 Task: Research Airbnb accommodation in Volokolamsk, Russia from 9th December, 2023 to 16th December, 2023 for 2 adults, 1 child.2 bedrooms having 2 beds and 1 bathroom. Property type can be flat. Look for 4 properties as per requirement.
Action: Mouse moved to (513, 73)
Screenshot: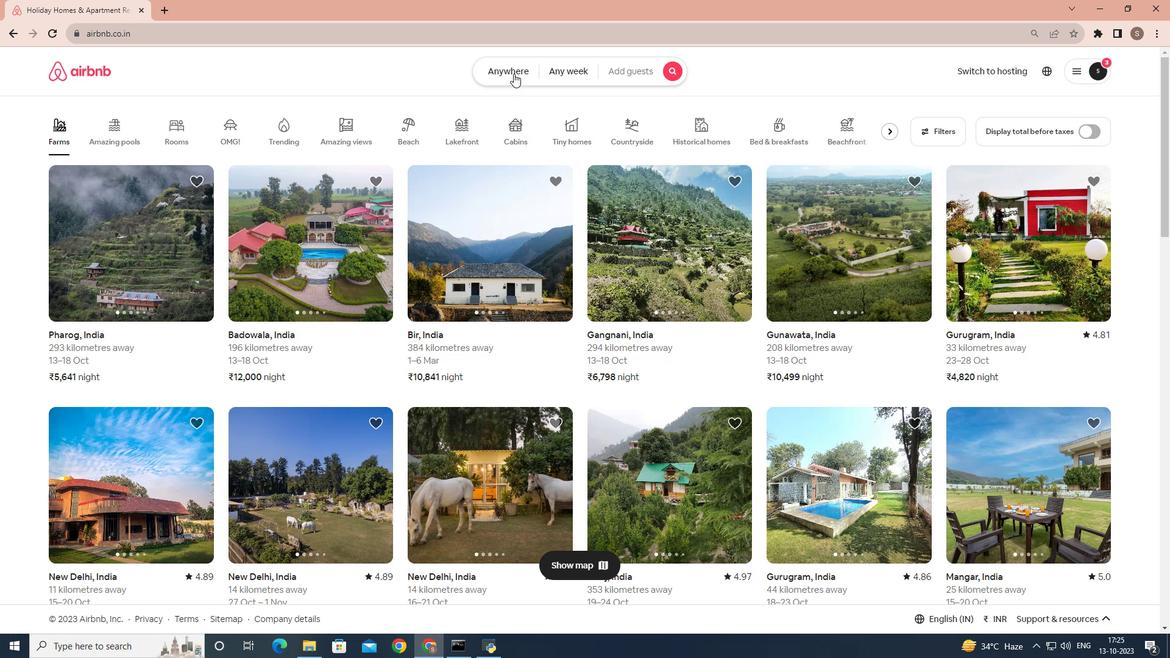 
Action: Mouse pressed left at (513, 73)
Screenshot: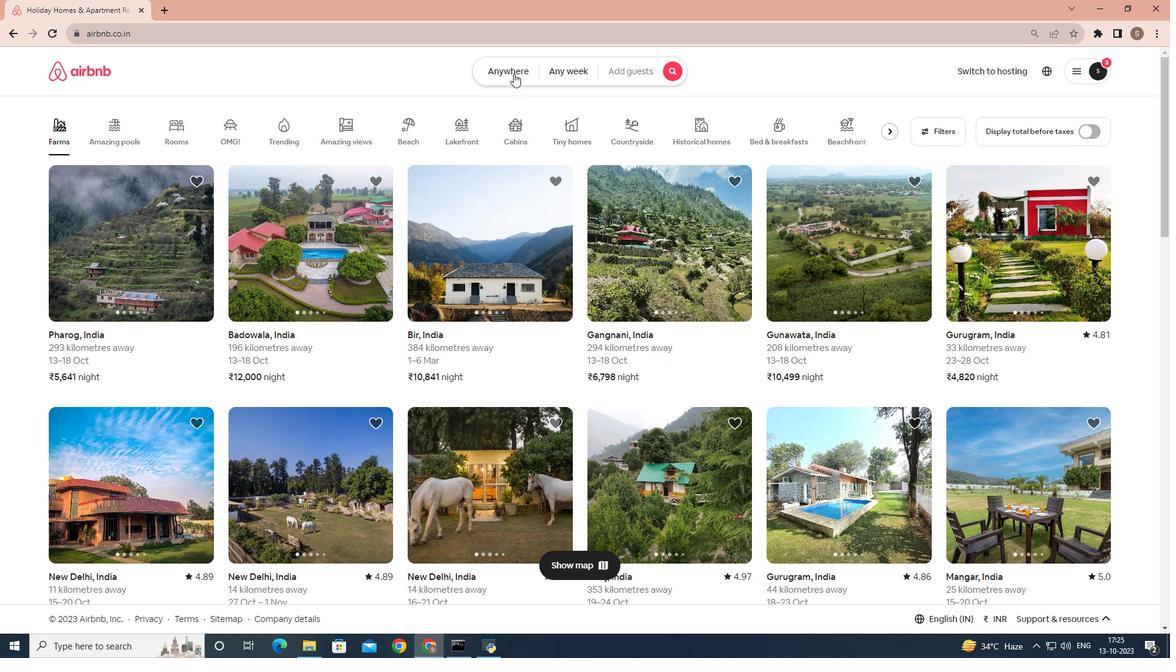 
Action: Mouse moved to (410, 122)
Screenshot: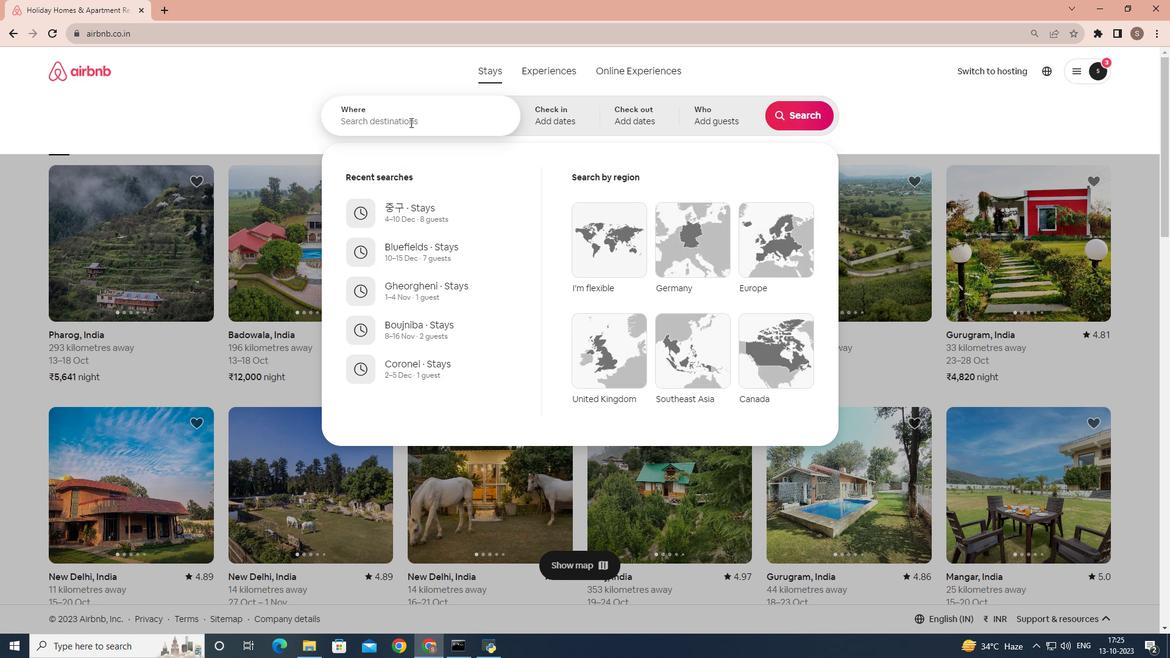 
Action: Mouse pressed left at (410, 122)
Screenshot: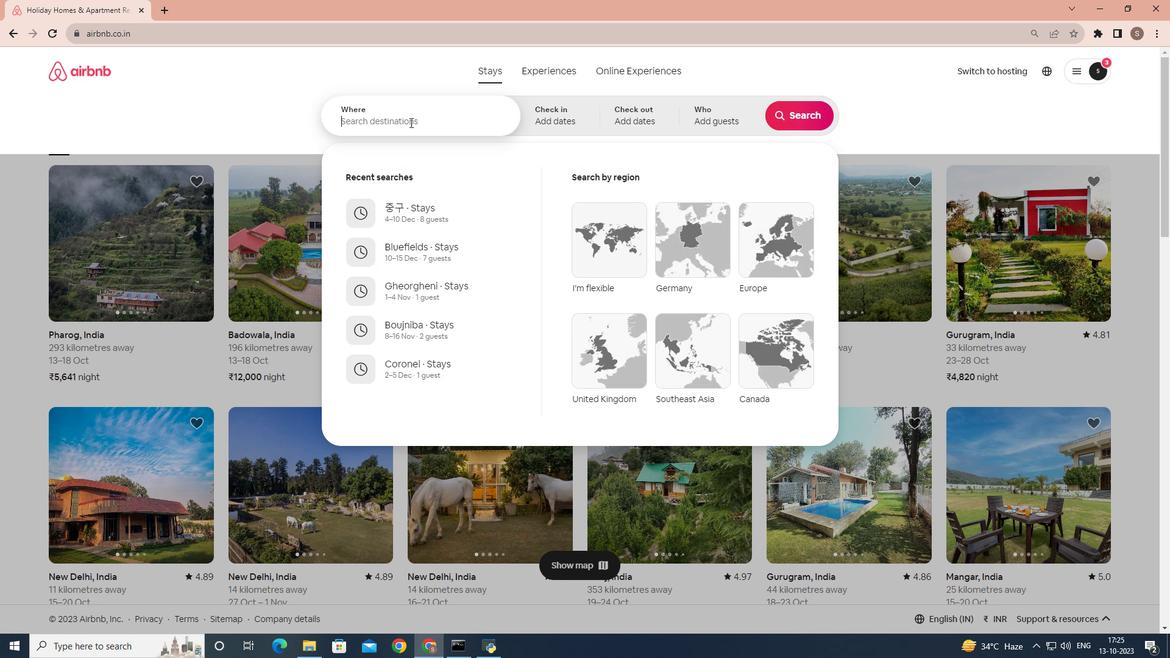 
Action: Key pressed <Key.shift>Volokolama<Key.backspace>sk,<Key.space><Key.shift>Russia
Screenshot: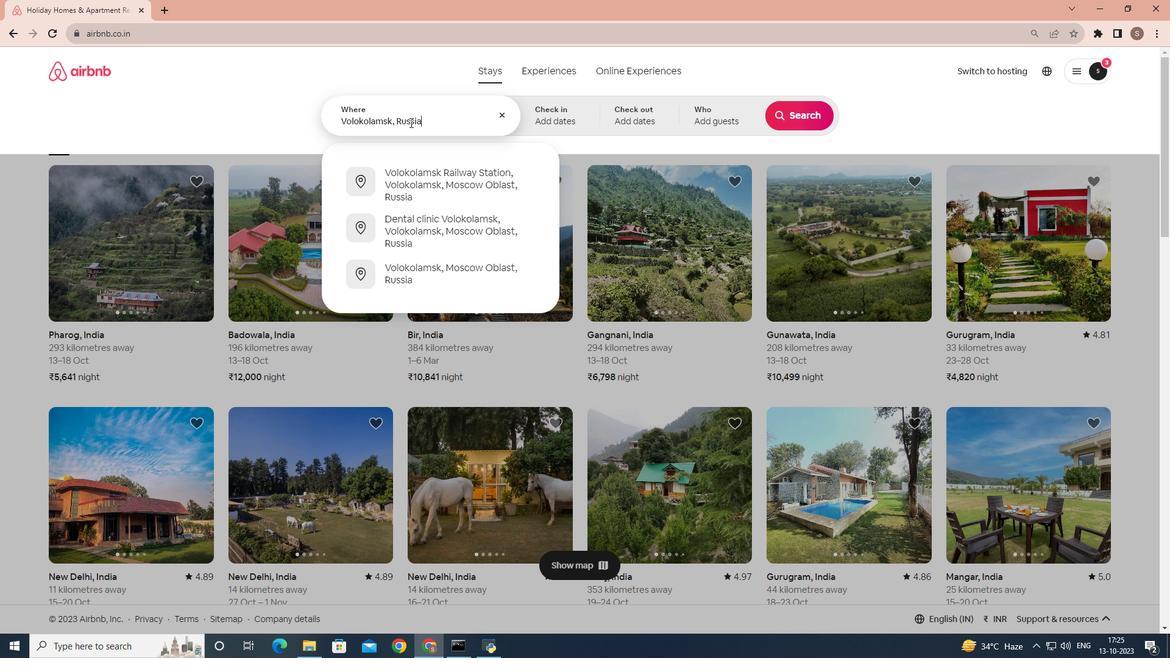
Action: Mouse moved to (565, 114)
Screenshot: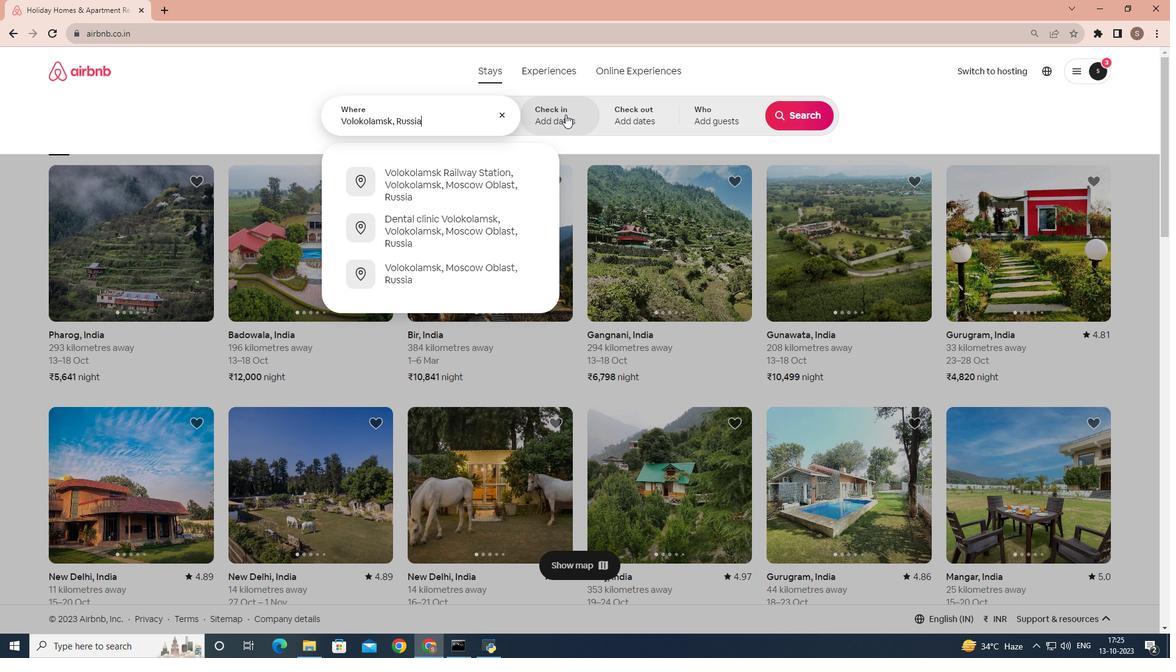 
Action: Mouse pressed left at (565, 114)
Screenshot: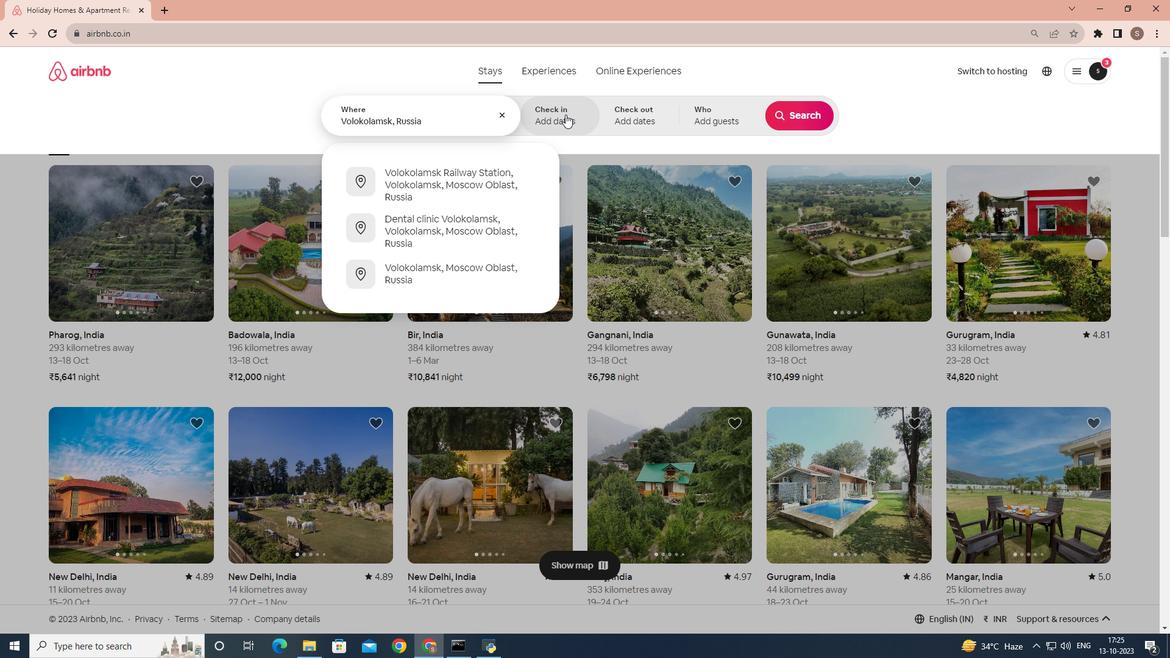 
Action: Mouse moved to (796, 206)
Screenshot: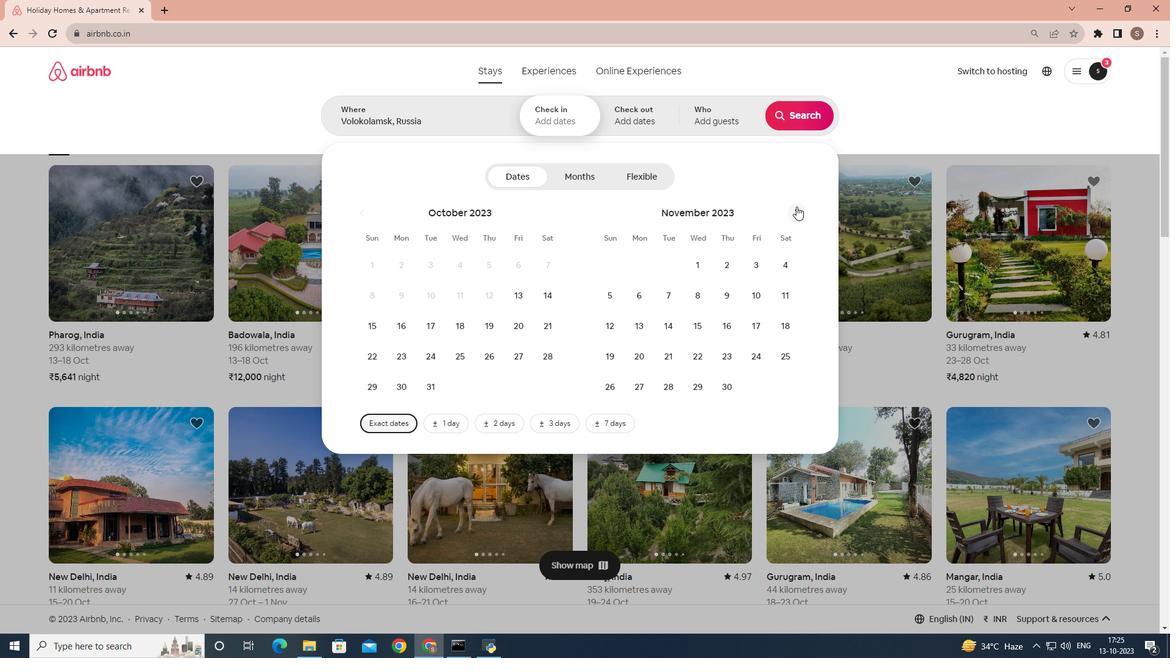 
Action: Mouse pressed left at (796, 206)
Screenshot: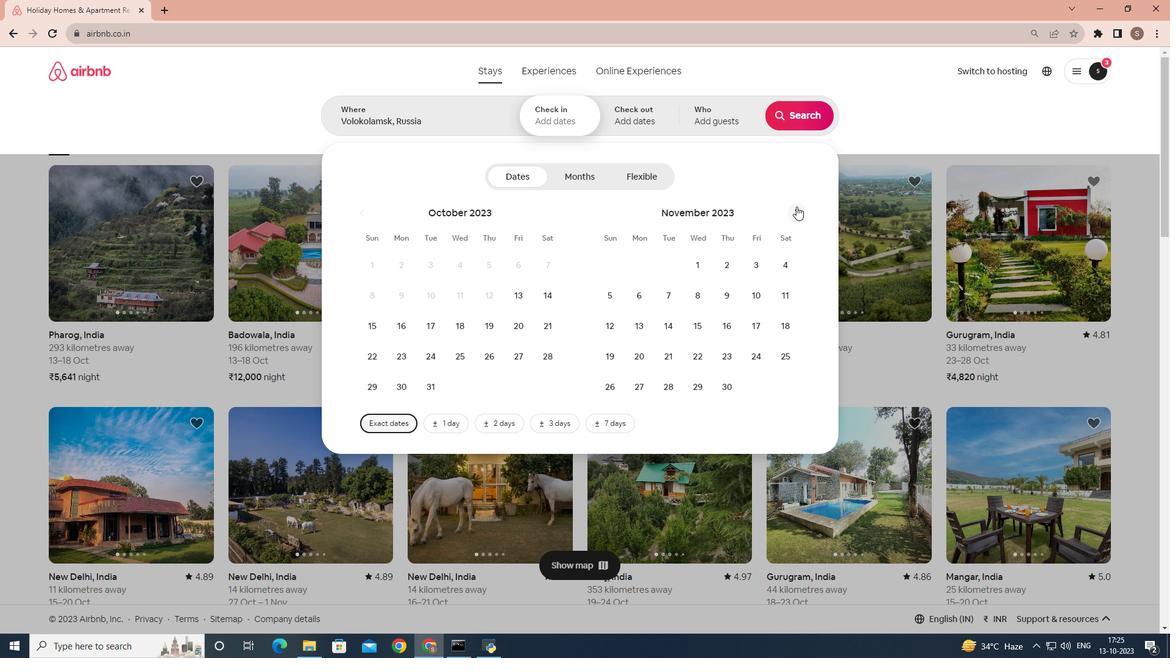 
Action: Mouse moved to (780, 298)
Screenshot: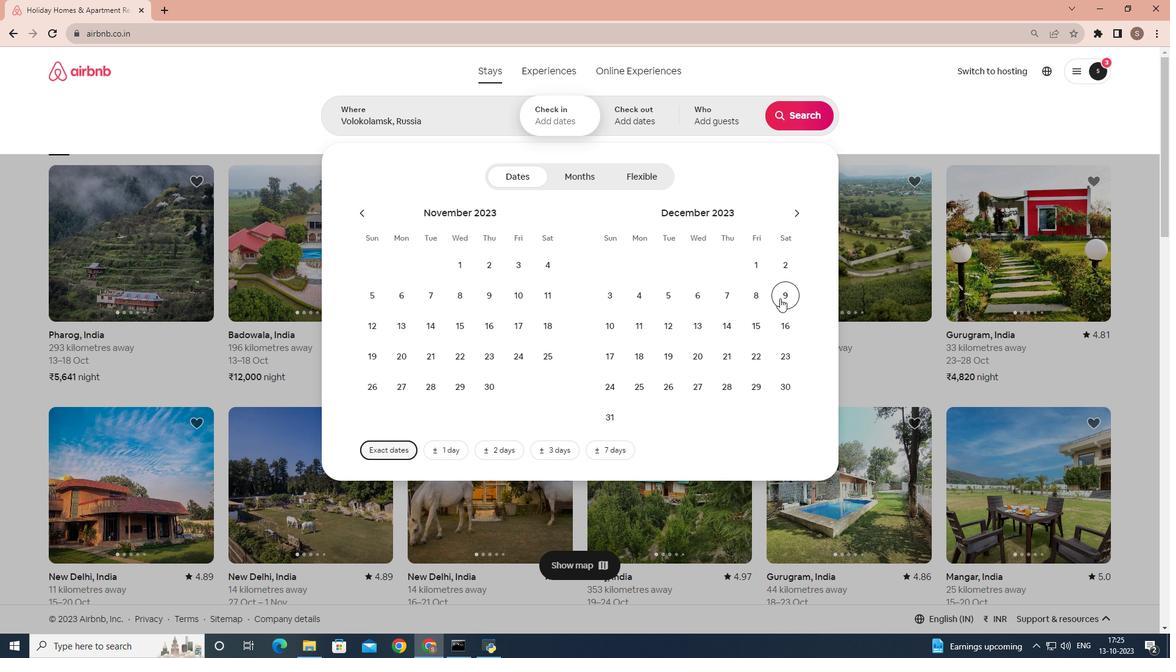 
Action: Mouse pressed left at (780, 298)
Screenshot: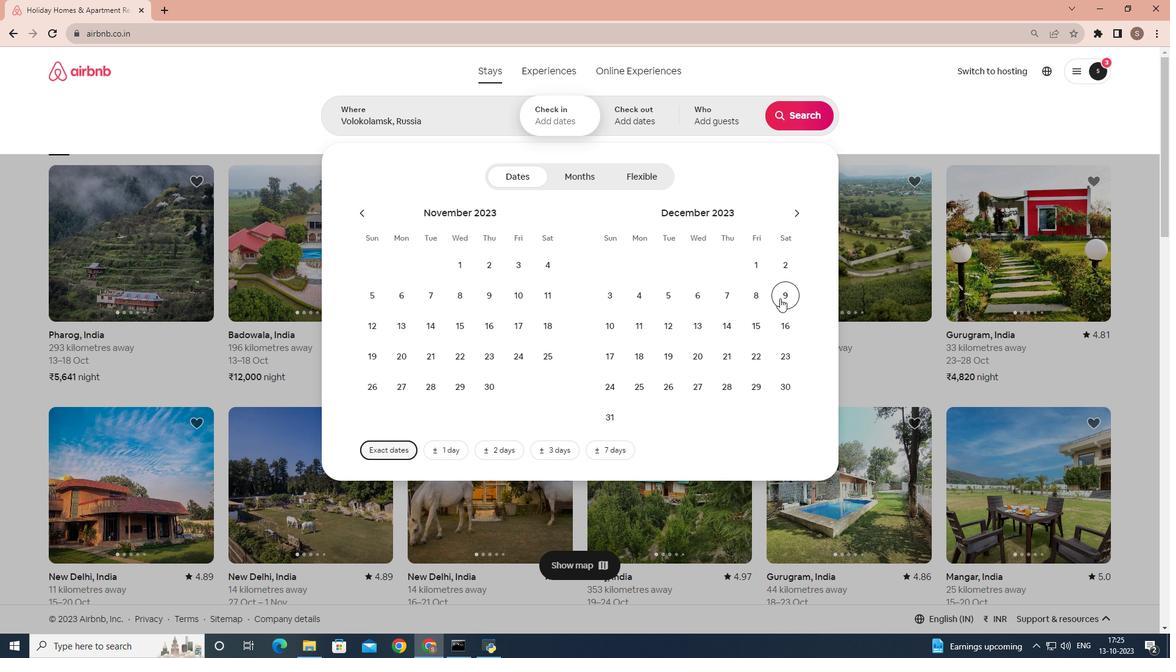 
Action: Mouse moved to (774, 324)
Screenshot: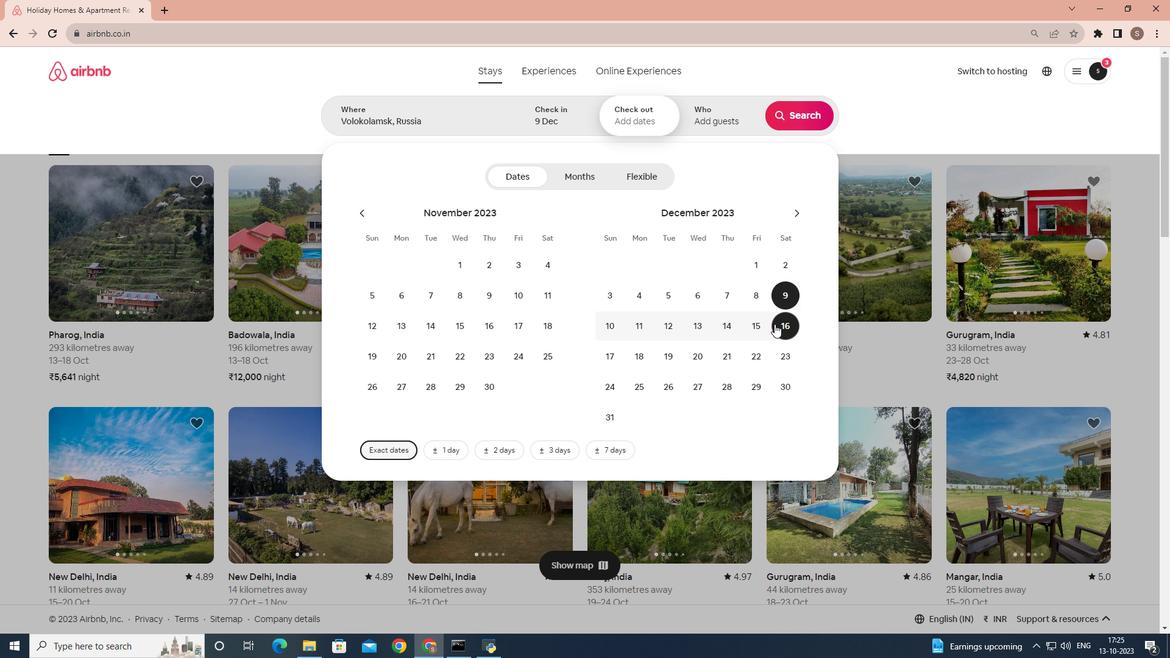 
Action: Mouse pressed left at (774, 324)
Screenshot: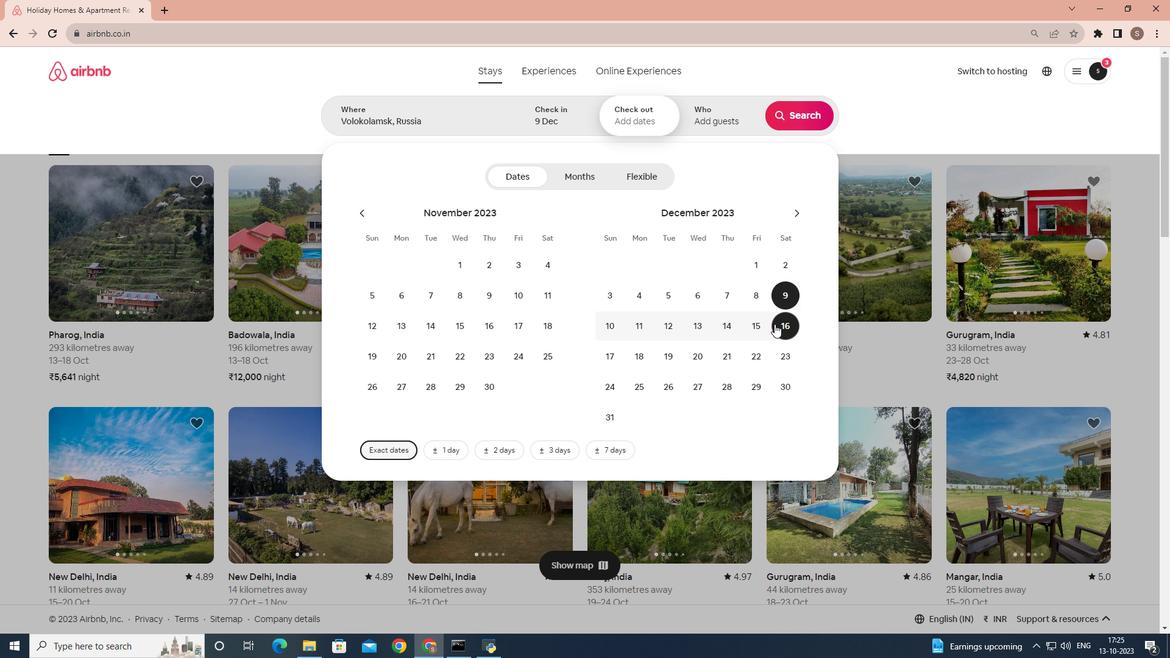 
Action: Mouse moved to (722, 120)
Screenshot: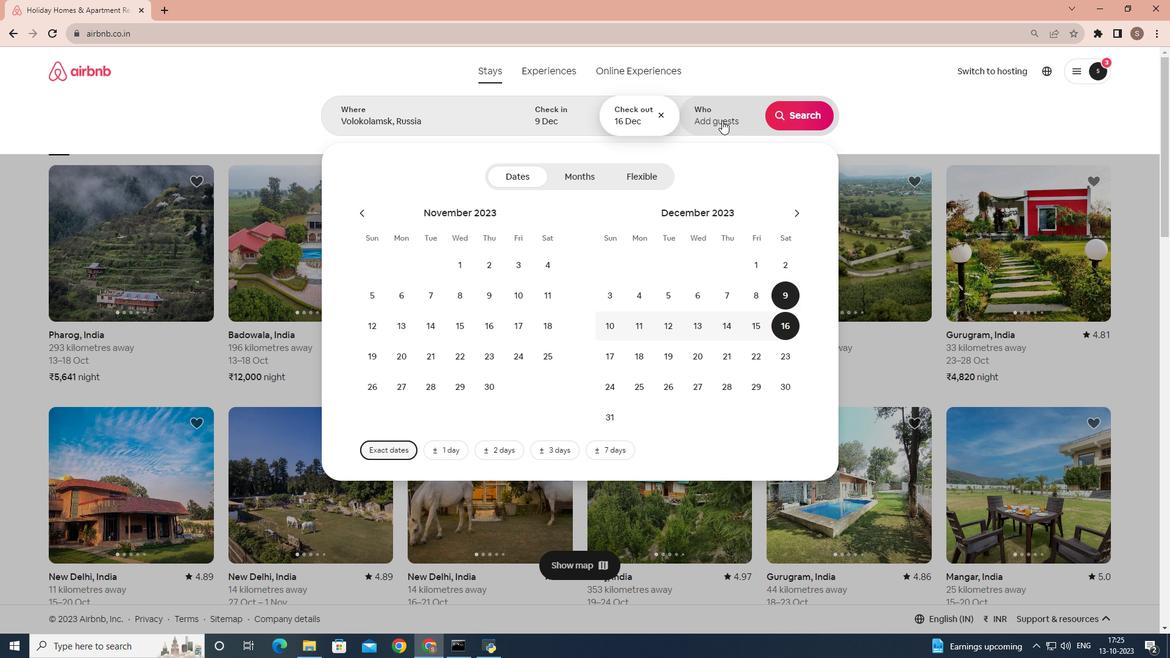 
Action: Mouse pressed left at (722, 120)
Screenshot: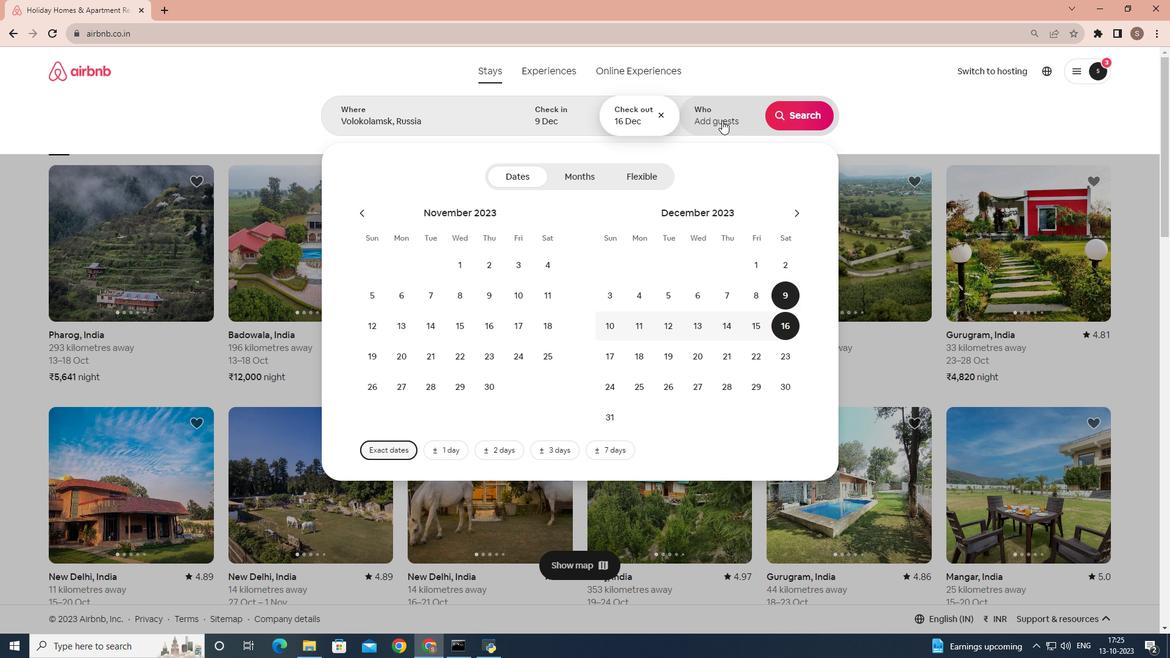 
Action: Mouse moved to (805, 185)
Screenshot: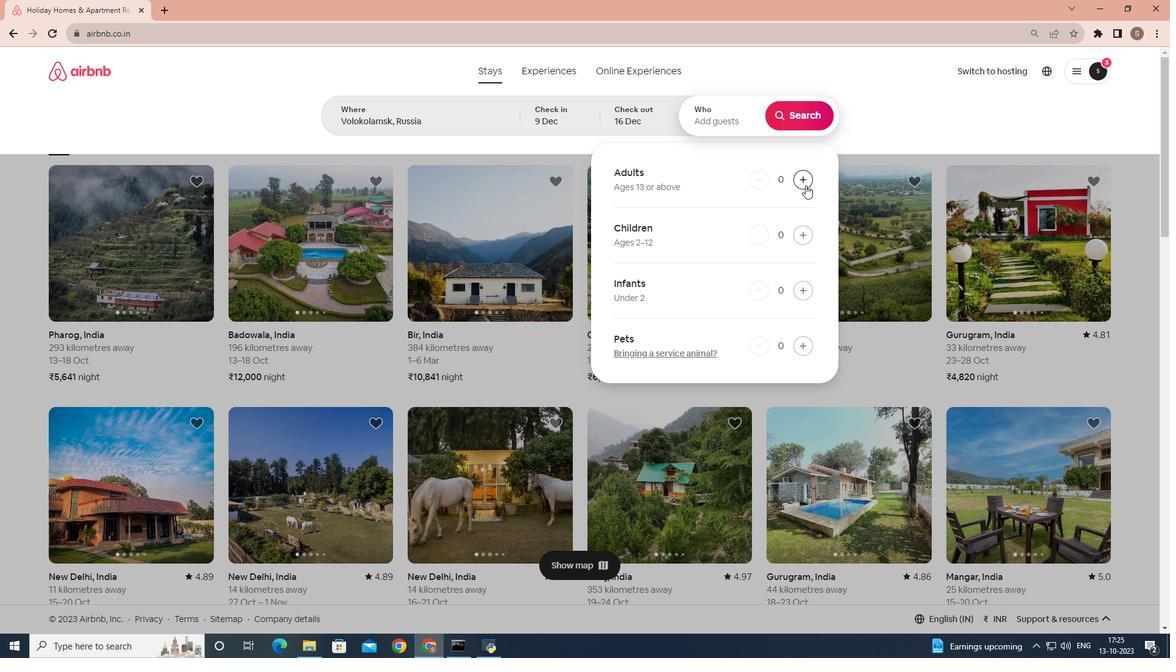 
Action: Mouse pressed left at (805, 185)
Screenshot: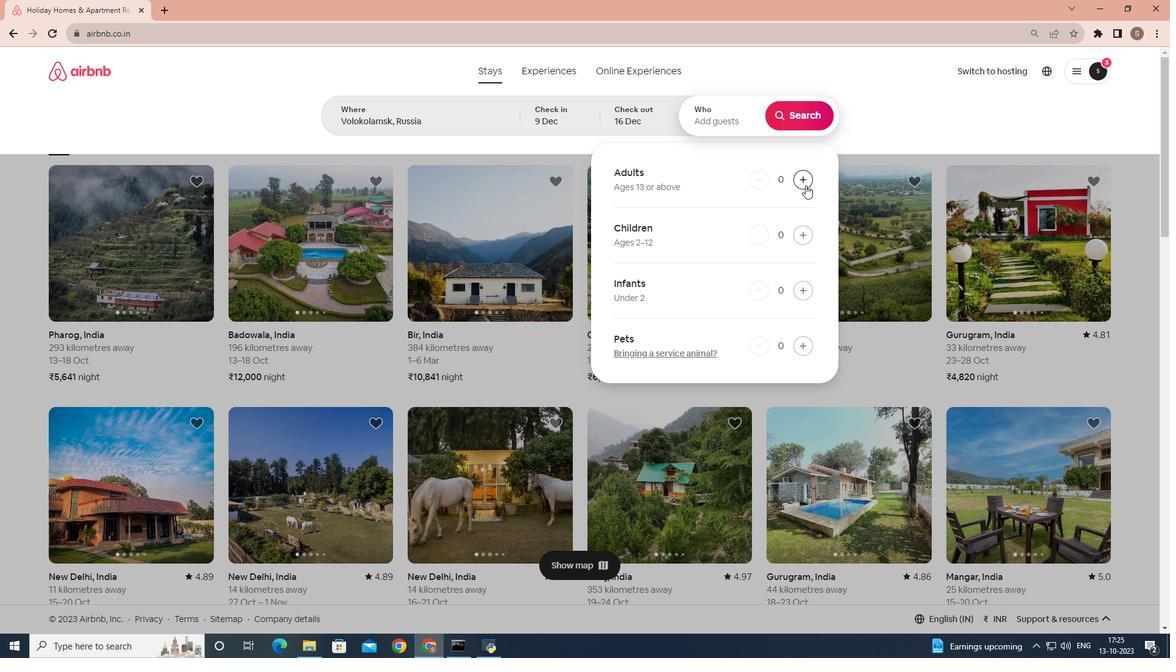 
Action: Mouse pressed left at (805, 185)
Screenshot: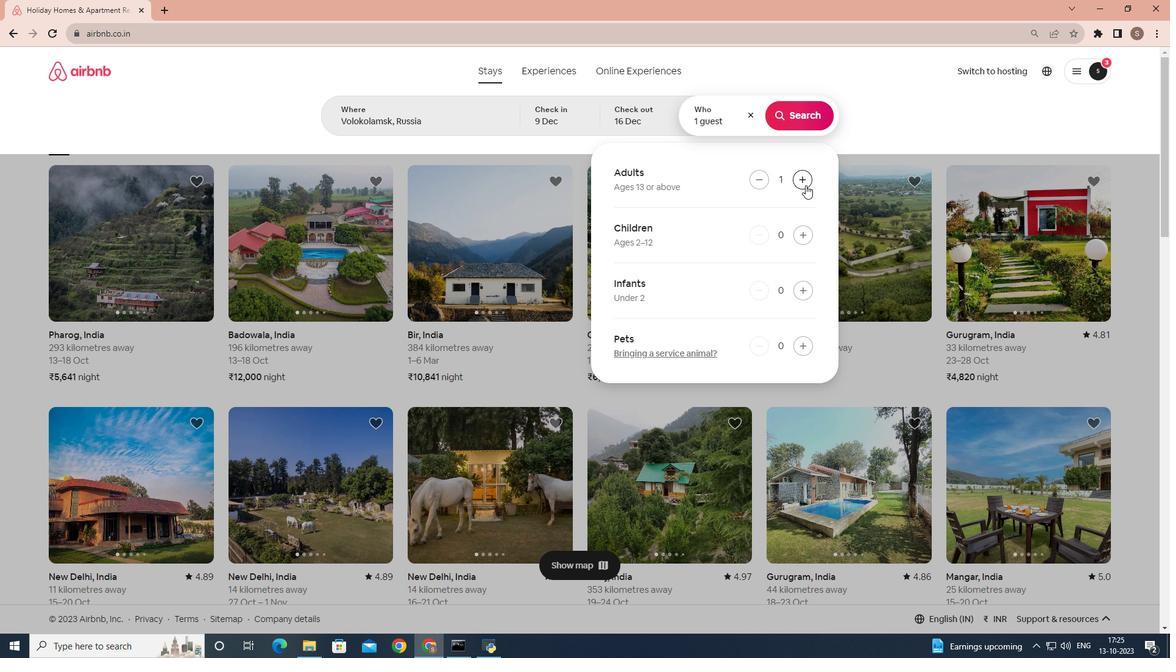 
Action: Mouse moved to (799, 237)
Screenshot: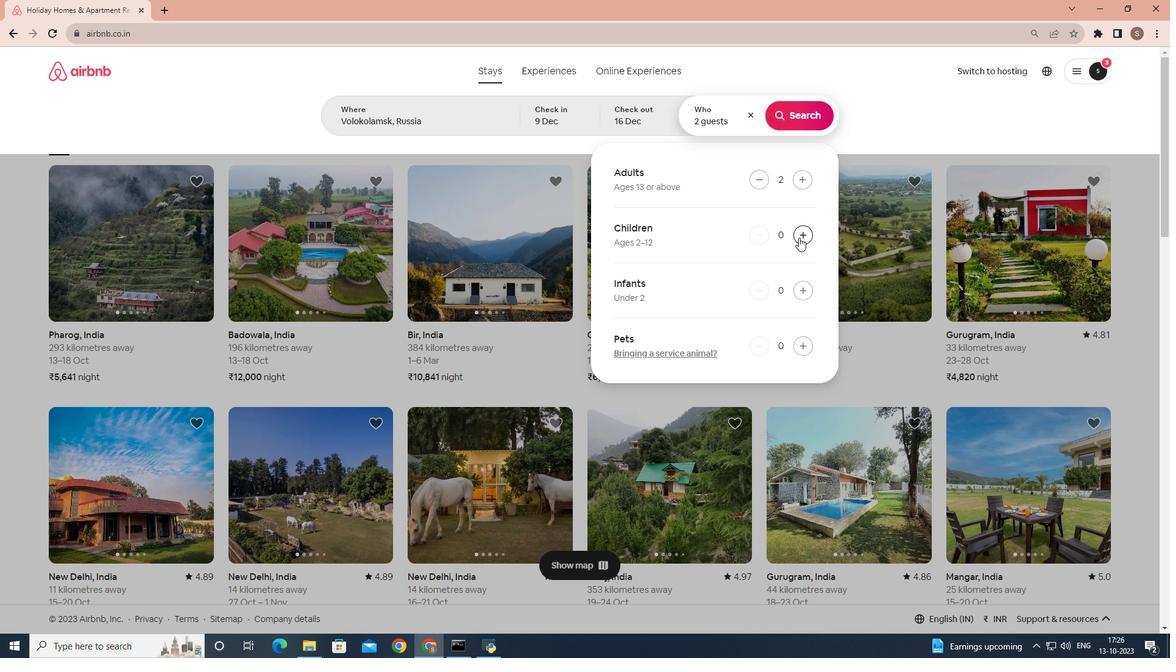 
Action: Mouse pressed left at (799, 237)
Screenshot: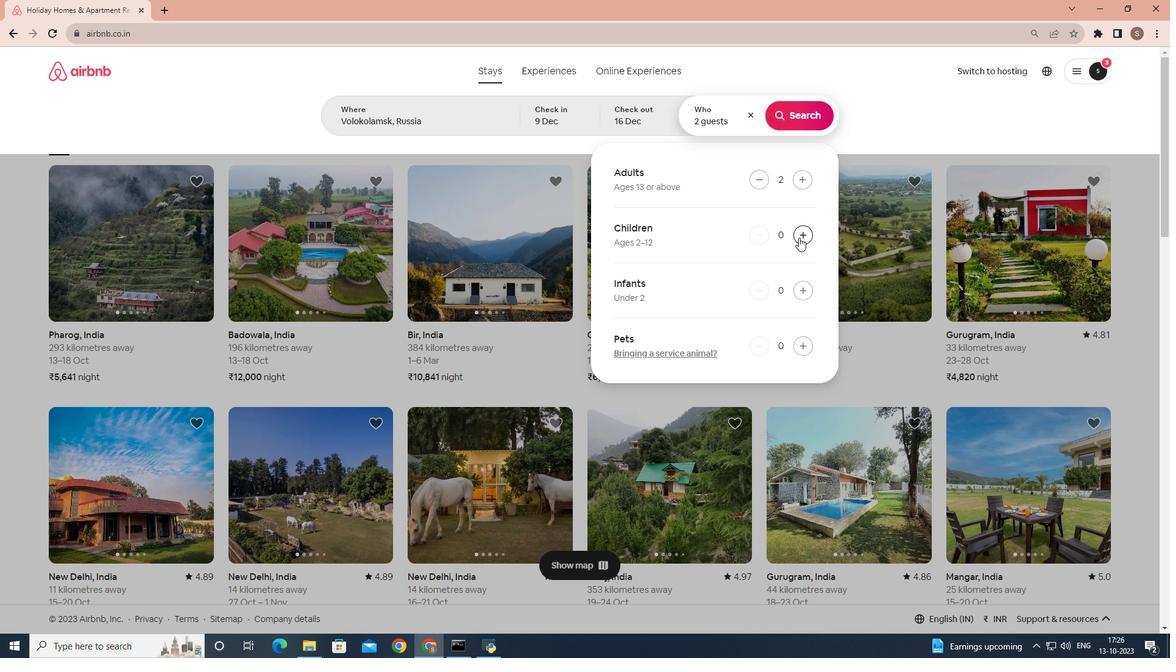 
Action: Mouse moved to (792, 121)
Screenshot: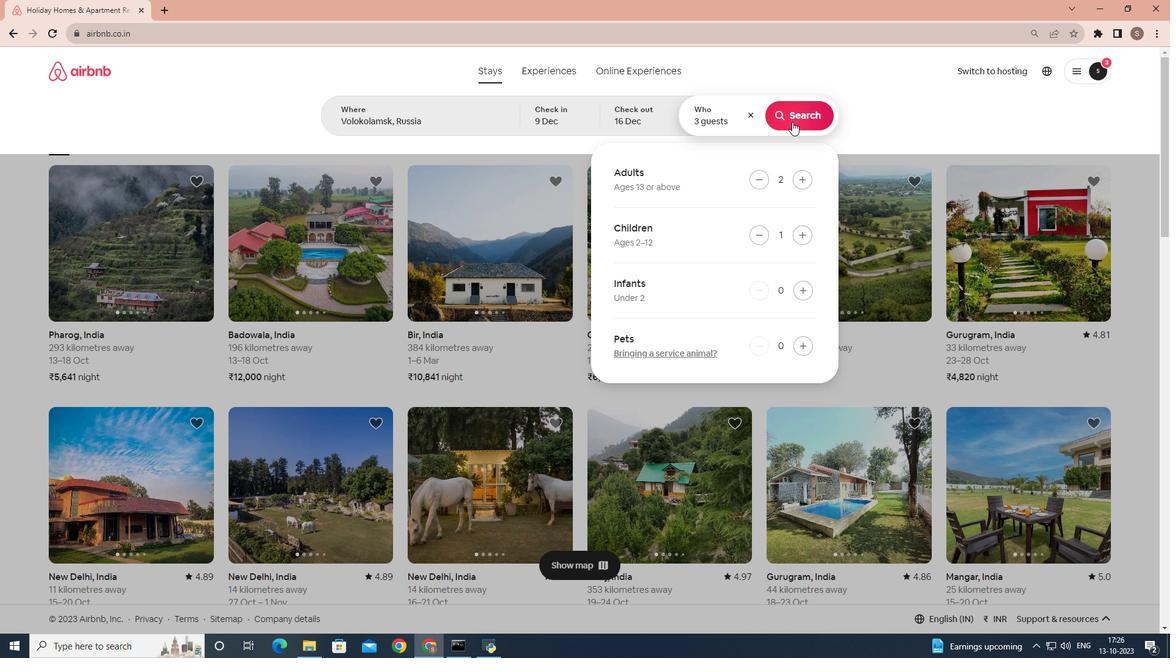 
Action: Mouse pressed left at (792, 121)
Screenshot: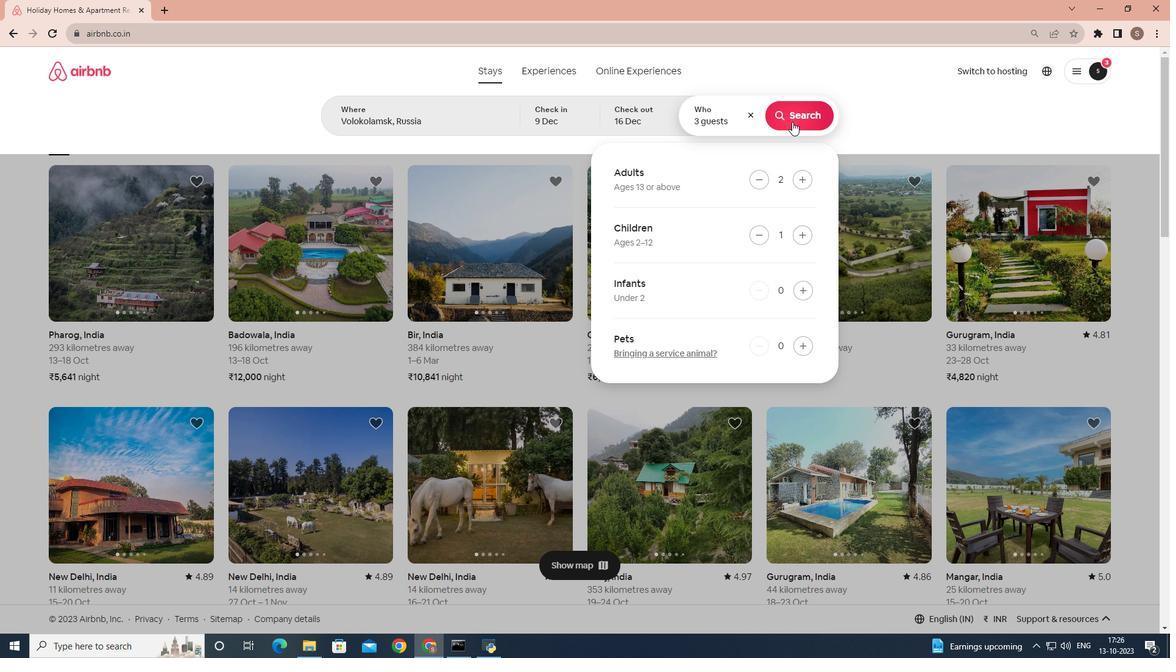 
Action: Mouse moved to (948, 122)
Screenshot: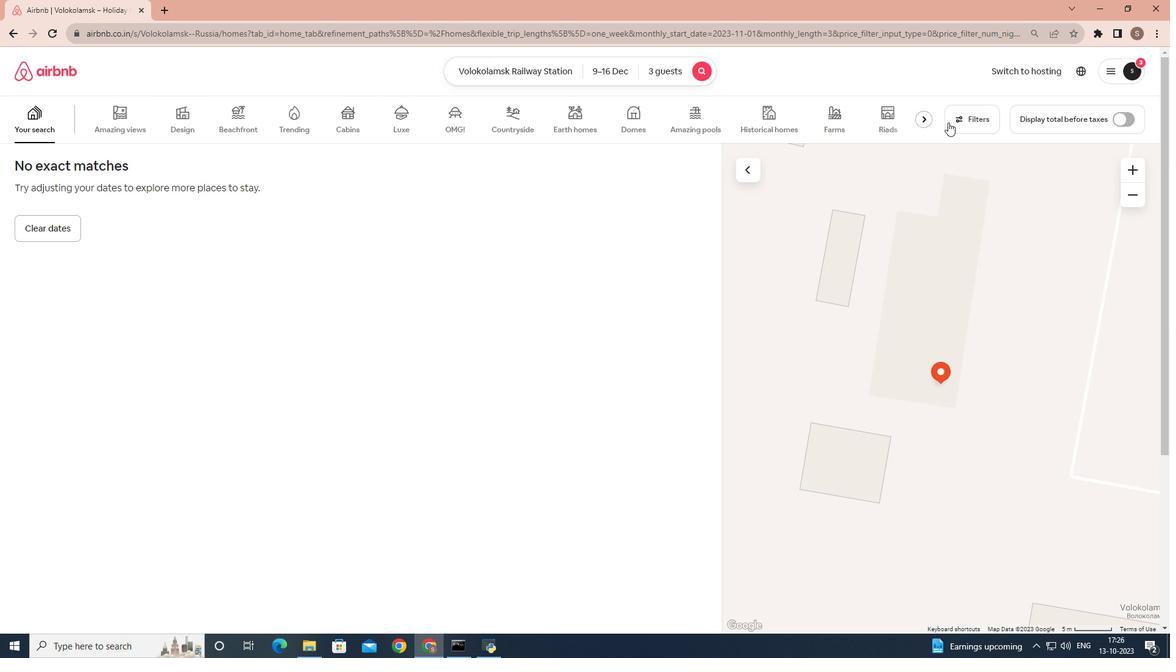 
Action: Mouse pressed left at (948, 122)
Screenshot: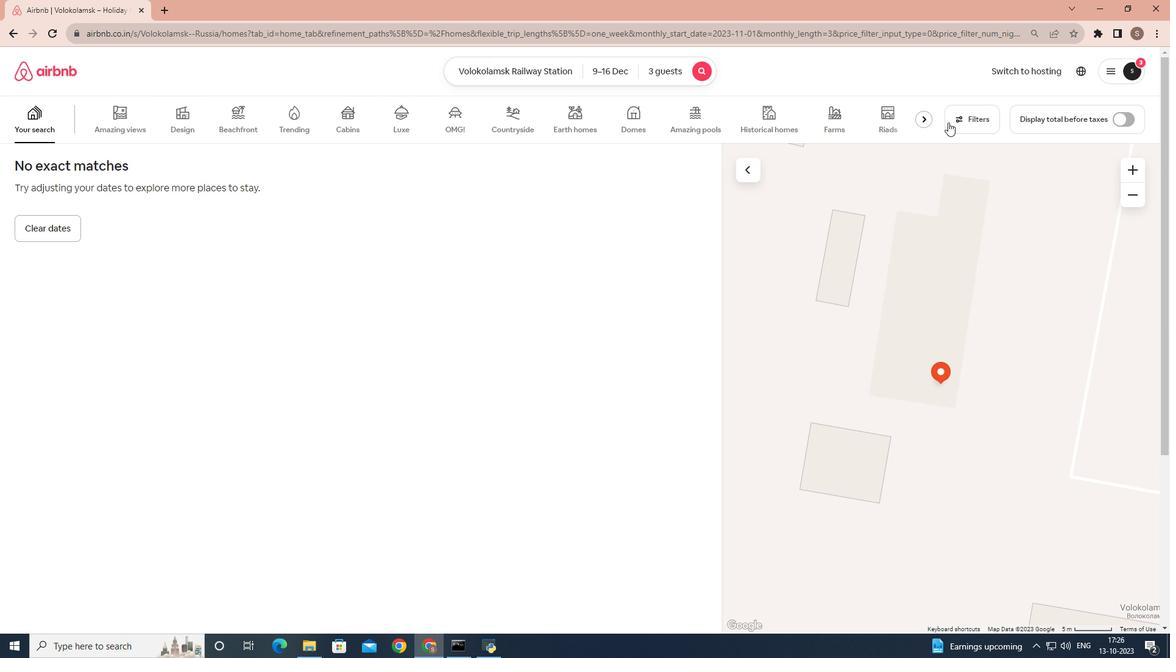 
Action: Mouse moved to (506, 434)
Screenshot: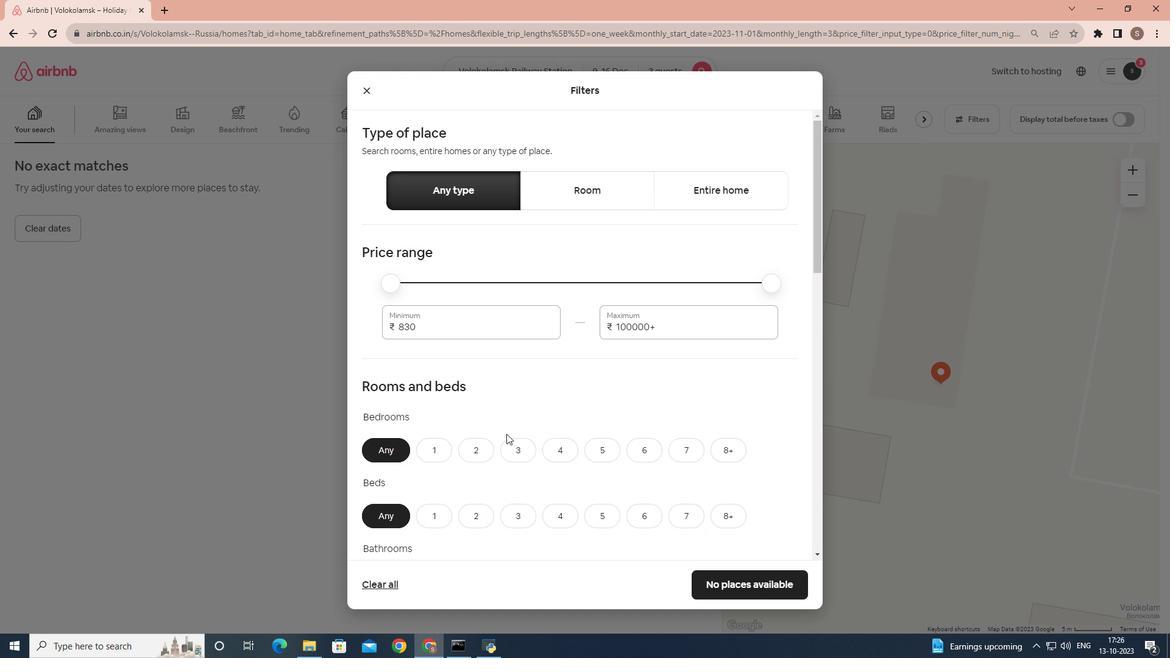 
Action: Mouse scrolled (506, 433) with delta (0, 0)
Screenshot: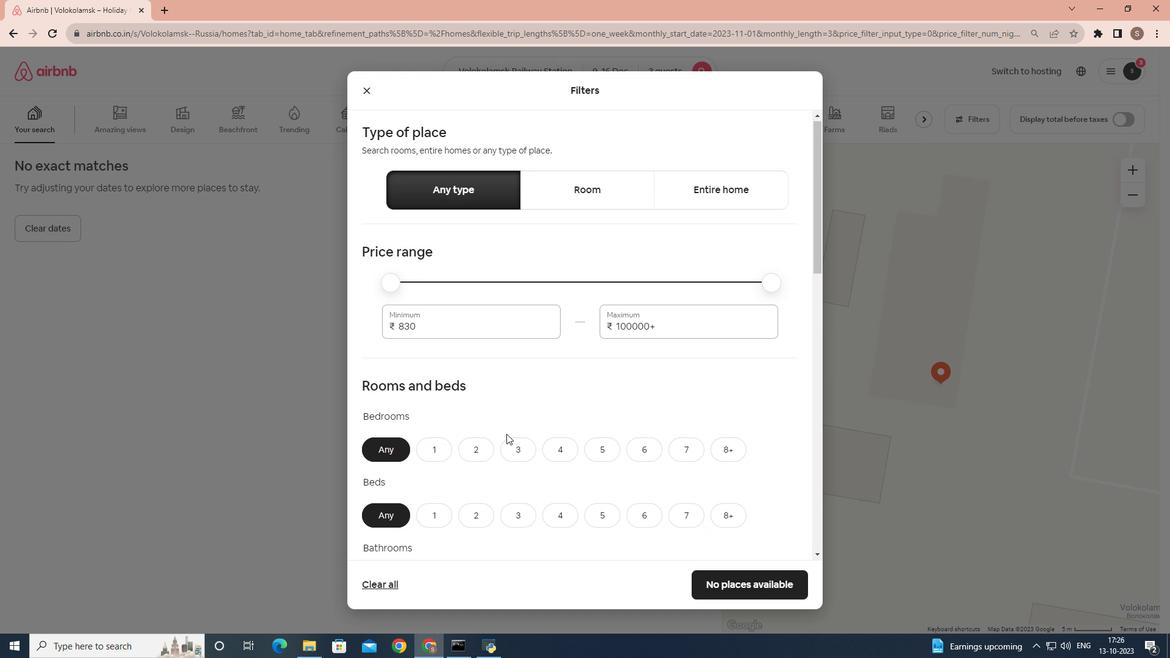 
Action: Mouse scrolled (506, 433) with delta (0, 0)
Screenshot: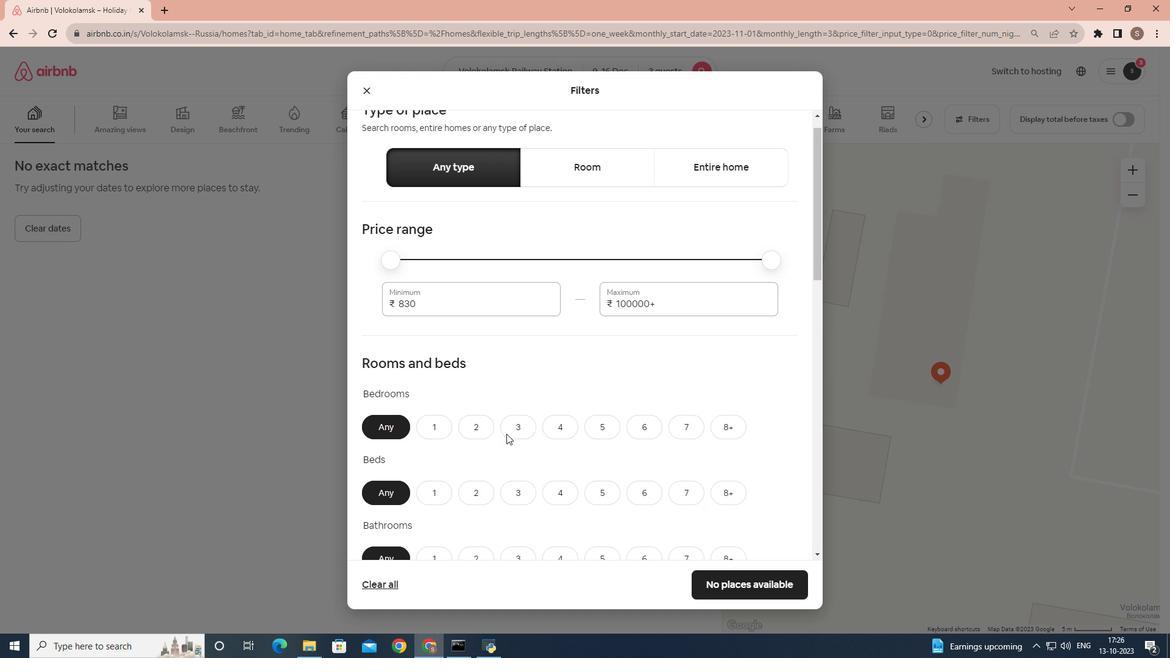 
Action: Mouse moved to (483, 321)
Screenshot: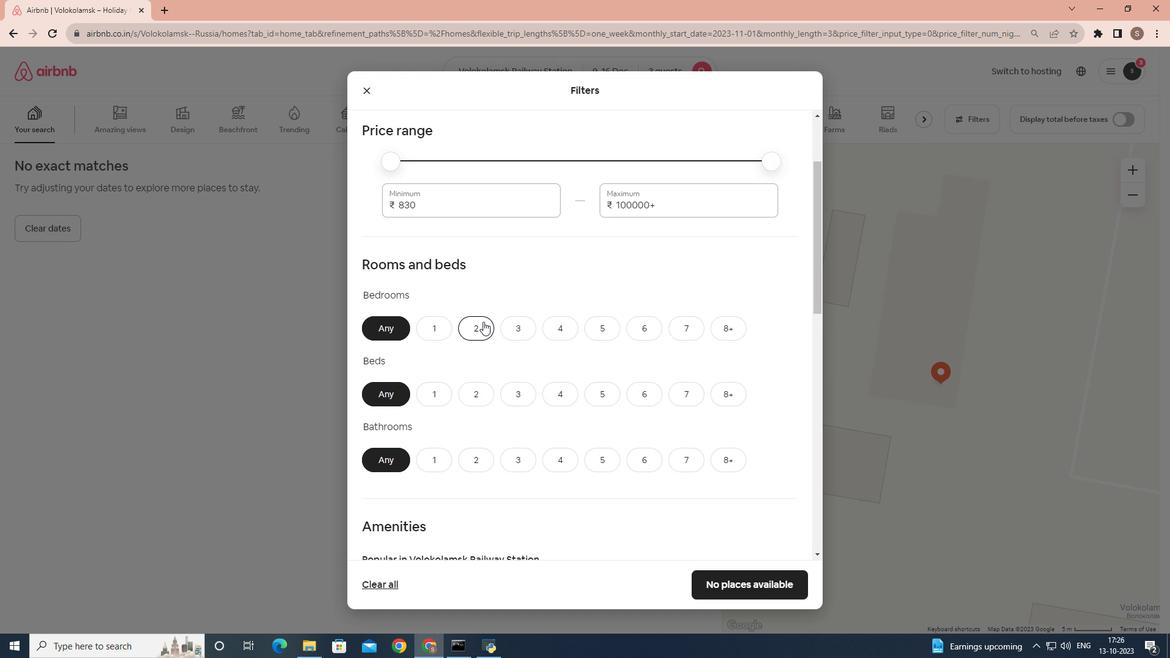
Action: Mouse pressed left at (483, 321)
Screenshot: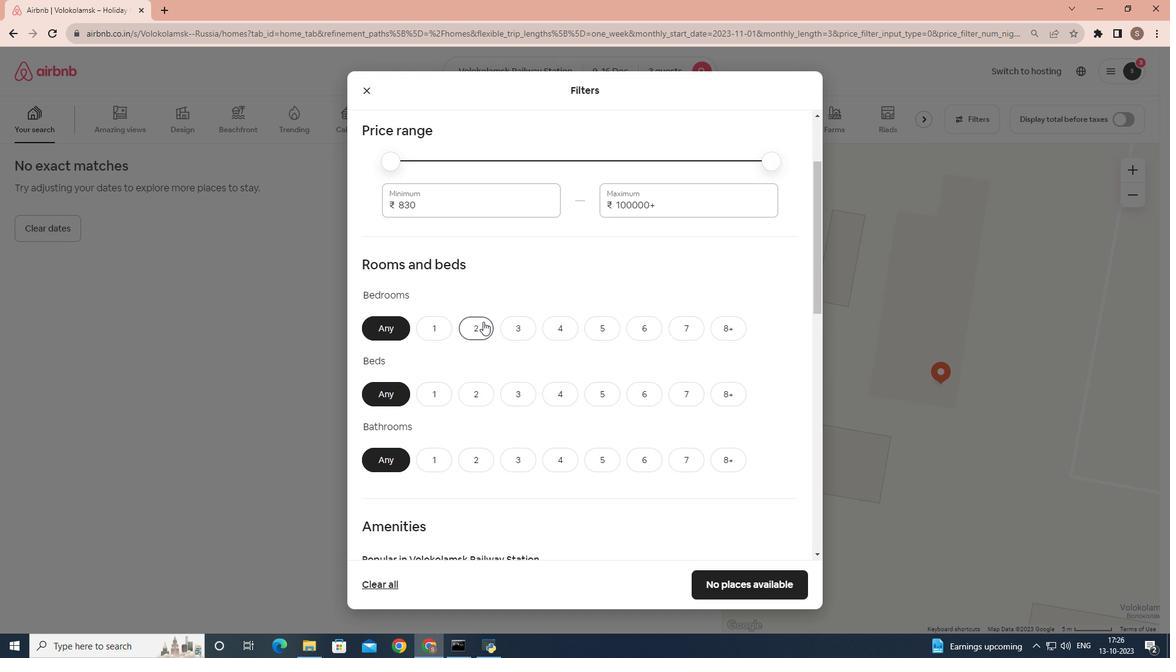
Action: Mouse scrolled (483, 321) with delta (0, 0)
Screenshot: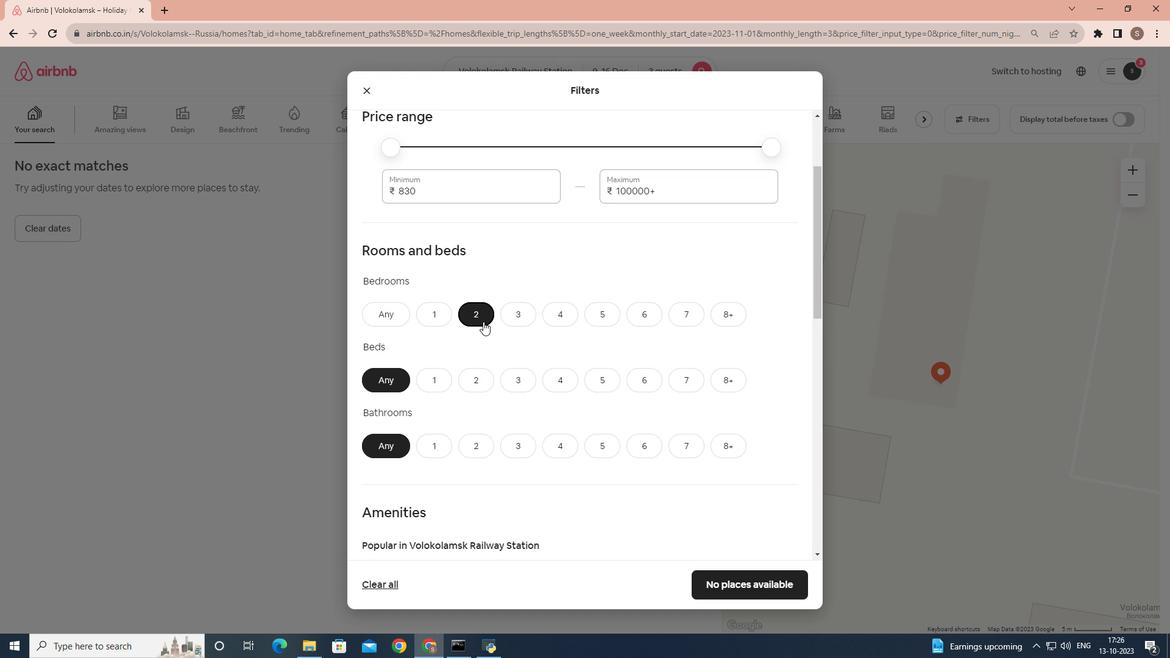 
Action: Mouse moved to (473, 336)
Screenshot: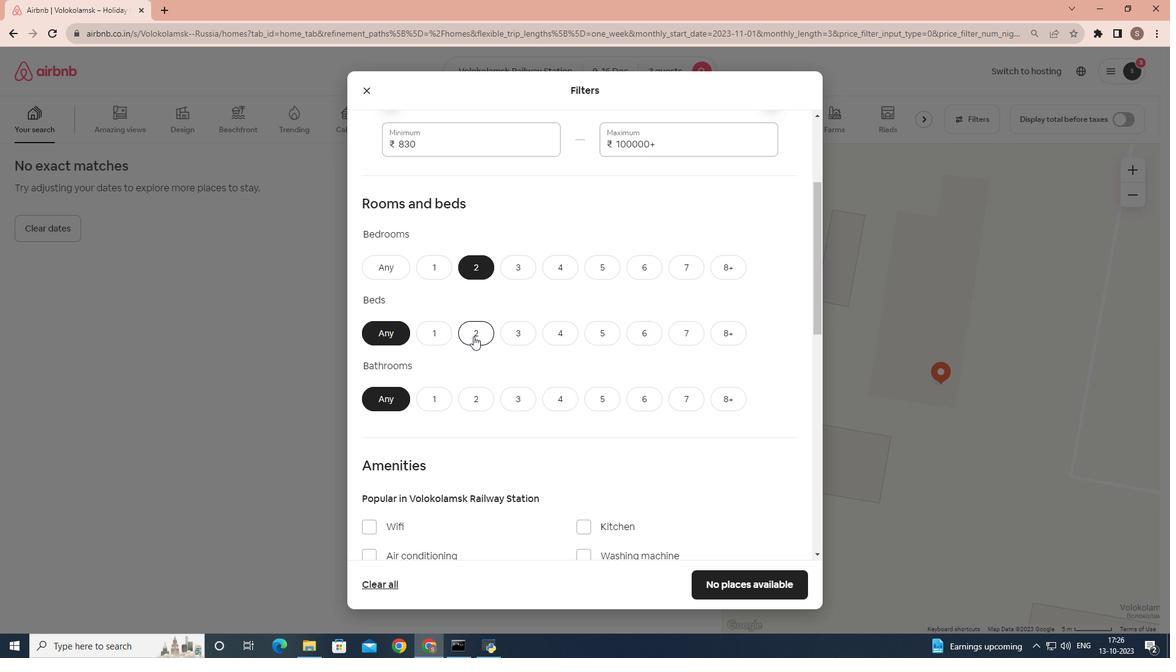 
Action: Mouse pressed left at (473, 336)
Screenshot: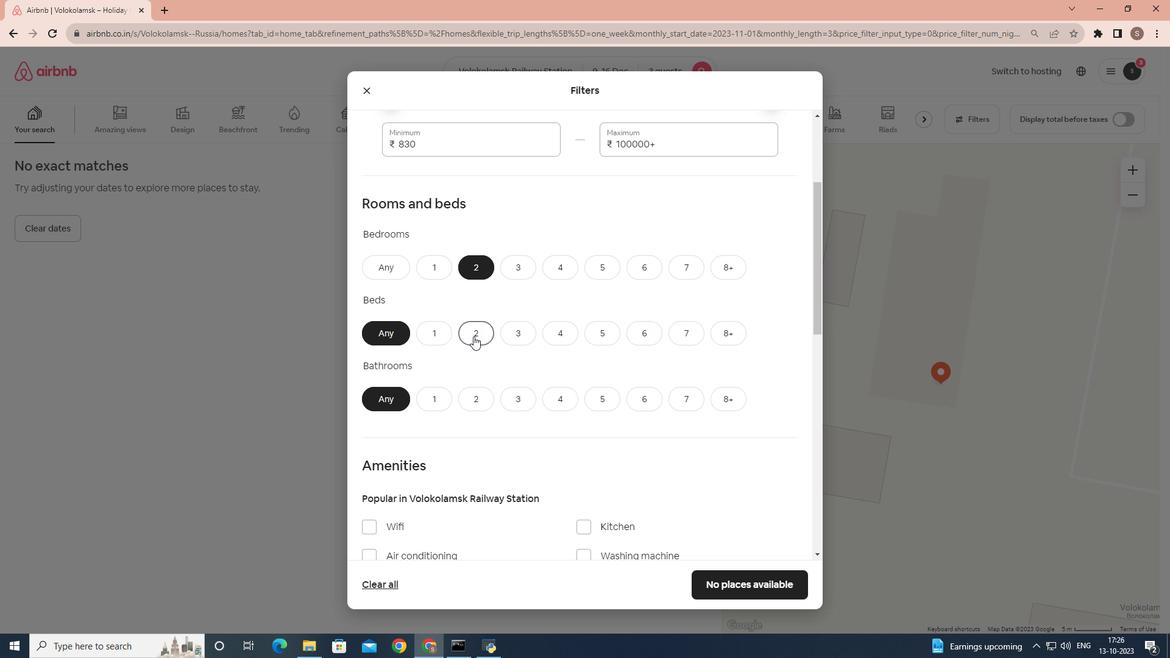 
Action: Mouse scrolled (473, 335) with delta (0, 0)
Screenshot: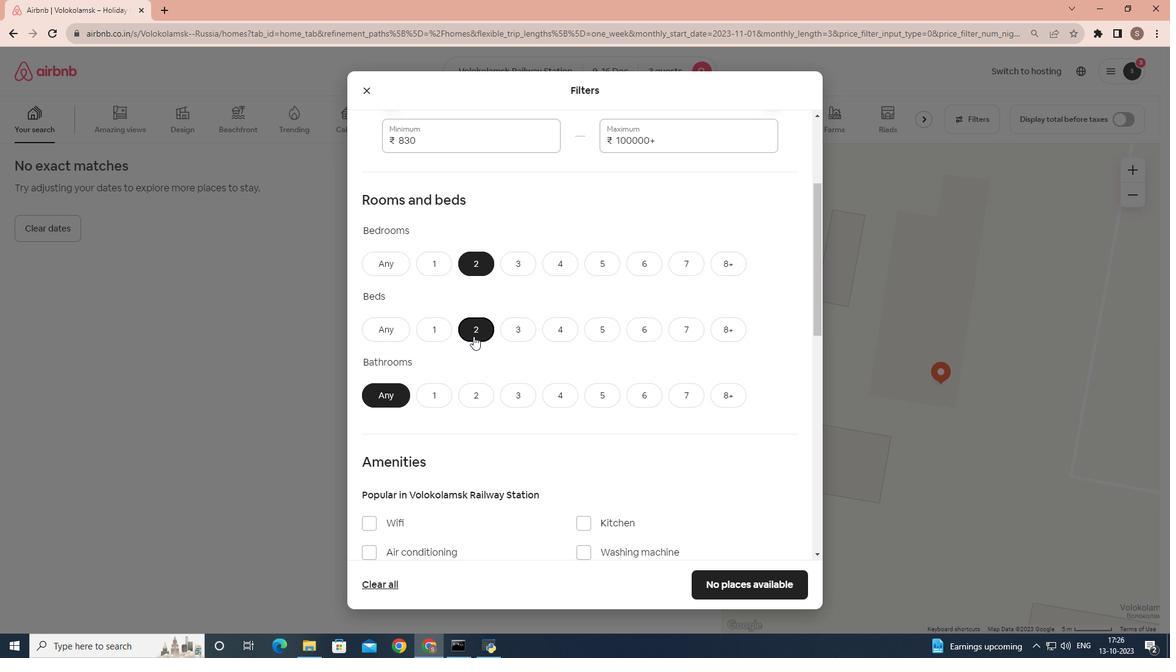 
Action: Mouse moved to (437, 340)
Screenshot: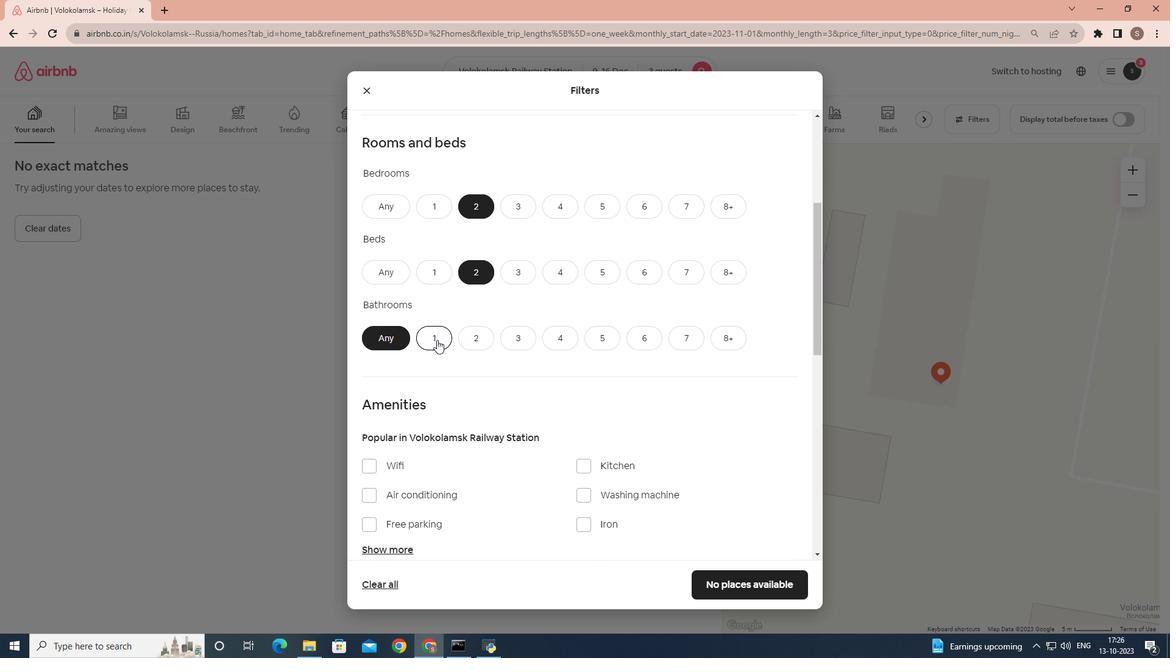 
Action: Mouse pressed left at (437, 340)
Screenshot: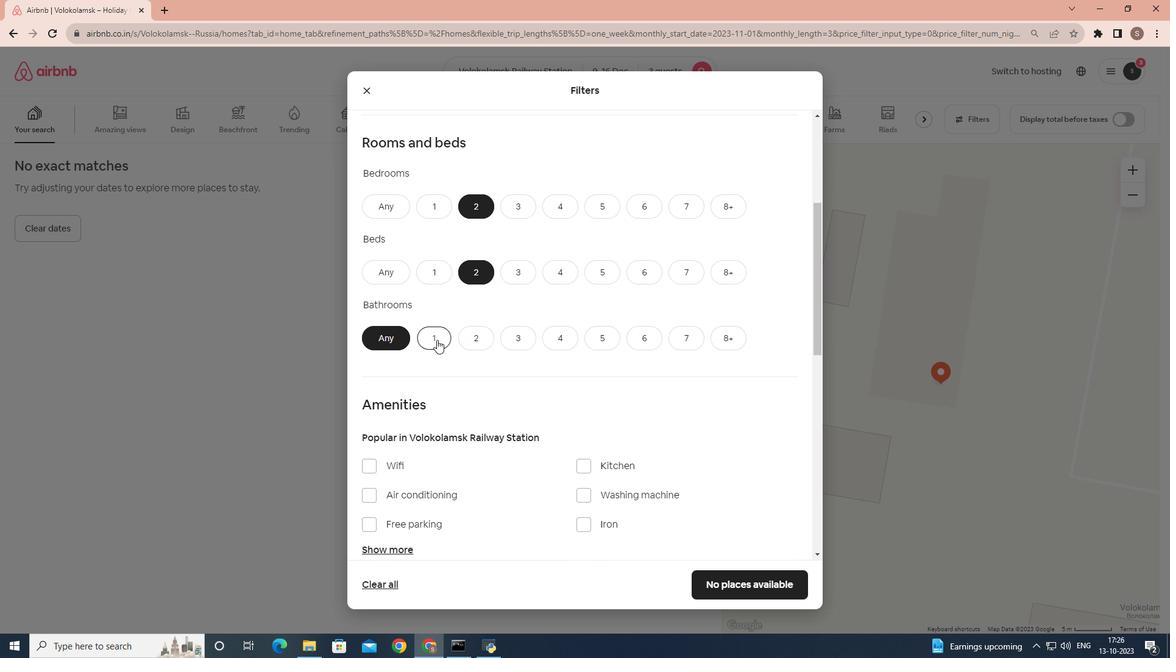 
Action: Mouse scrolled (437, 339) with delta (0, 0)
Screenshot: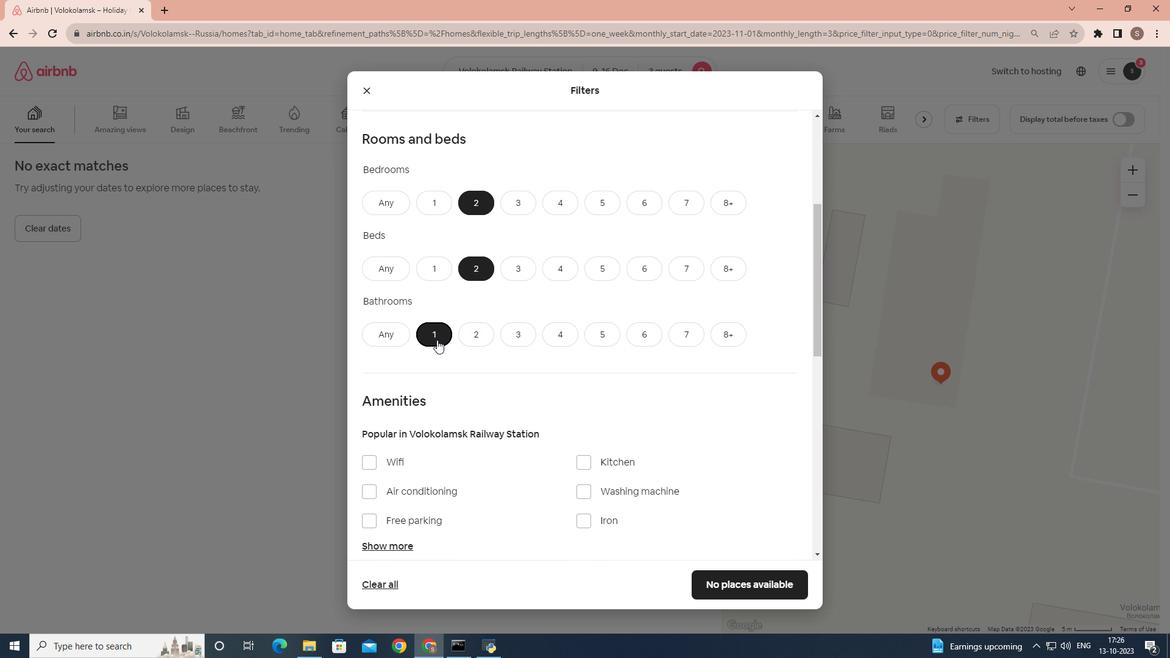 
